 Task: In the  document Anna.pdf change page color to  'Light Brown'. Add link on bottom left corner of the sheet: 'in.pinterest.com' Insert page numer on bottom of the page
Action: Mouse moved to (63, 80)
Screenshot: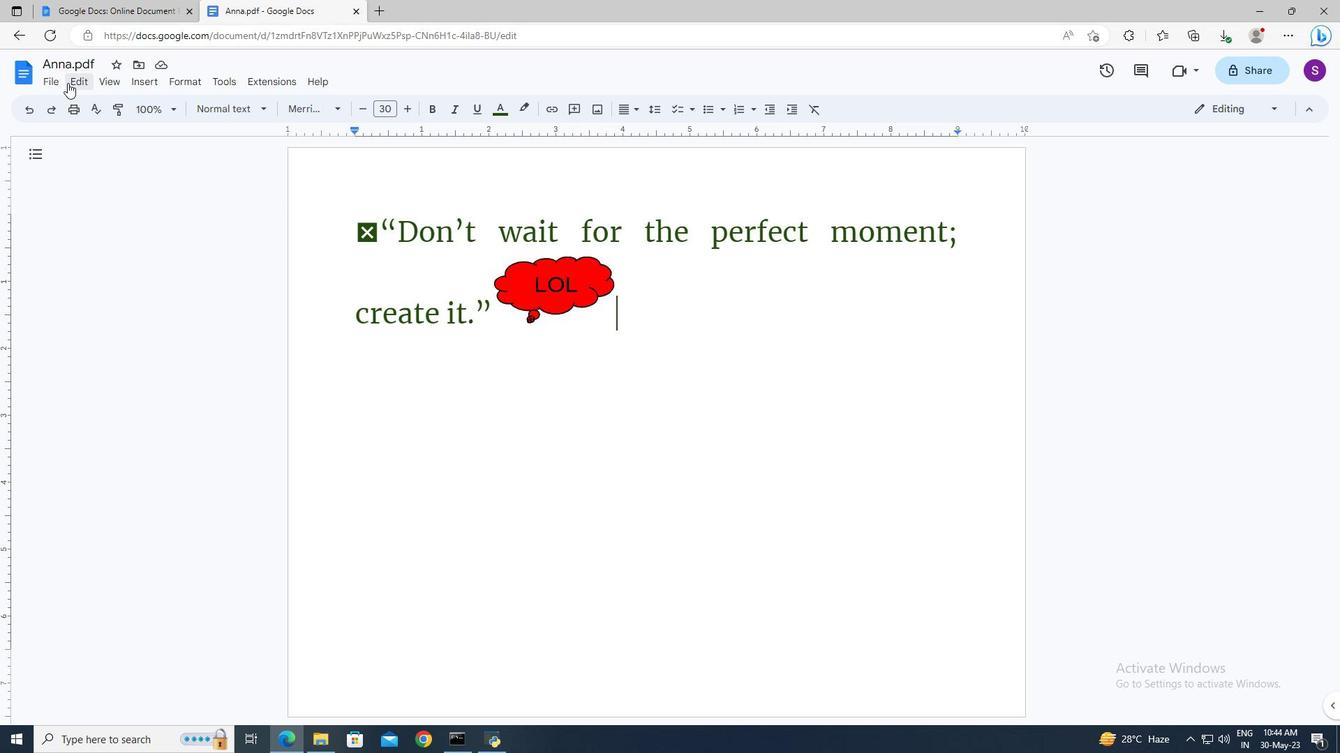 
Action: Mouse pressed left at (63, 80)
Screenshot: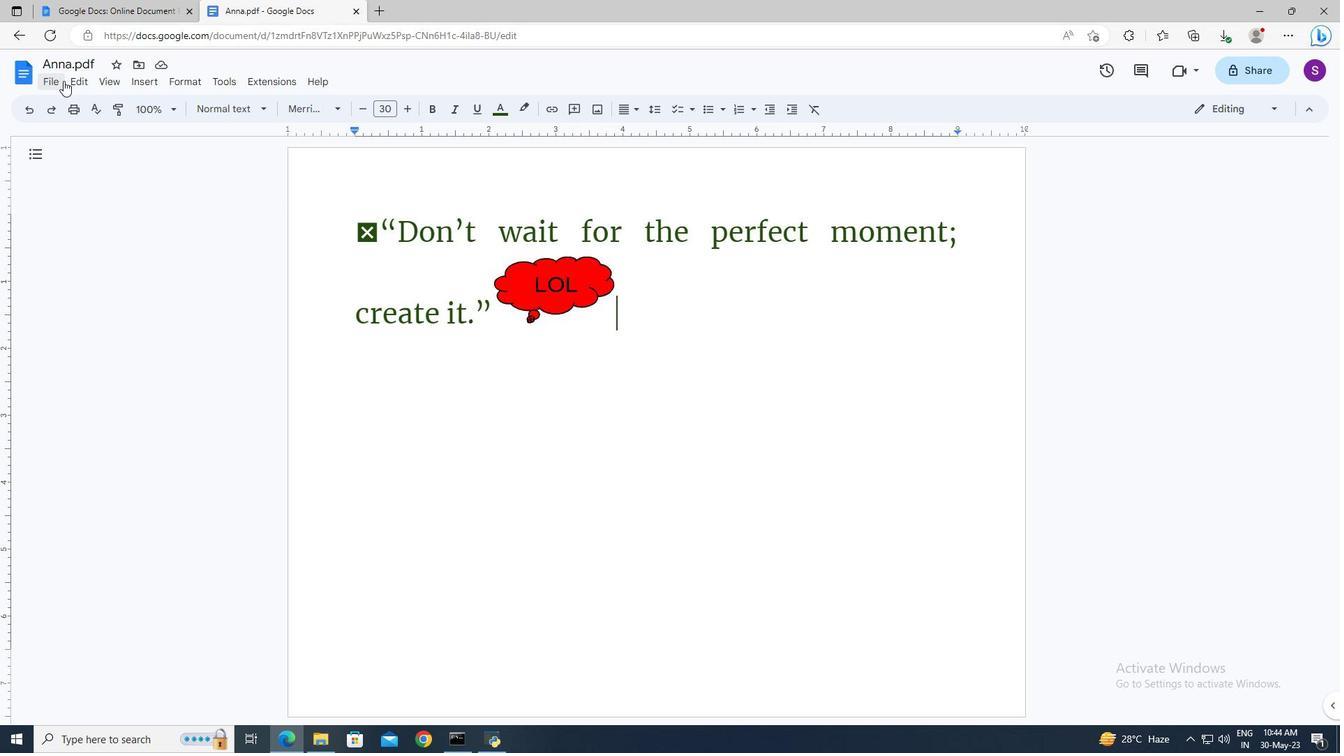 
Action: Mouse moved to (106, 462)
Screenshot: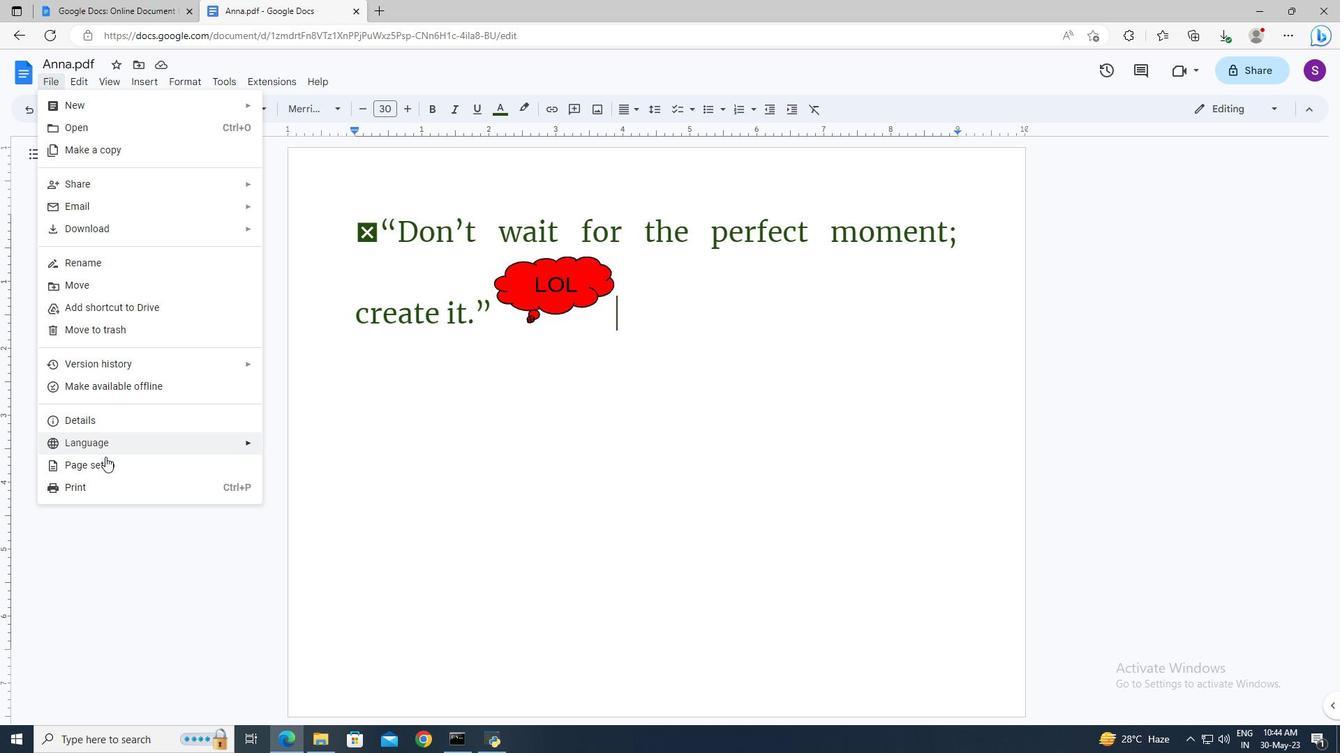 
Action: Mouse pressed left at (106, 462)
Screenshot: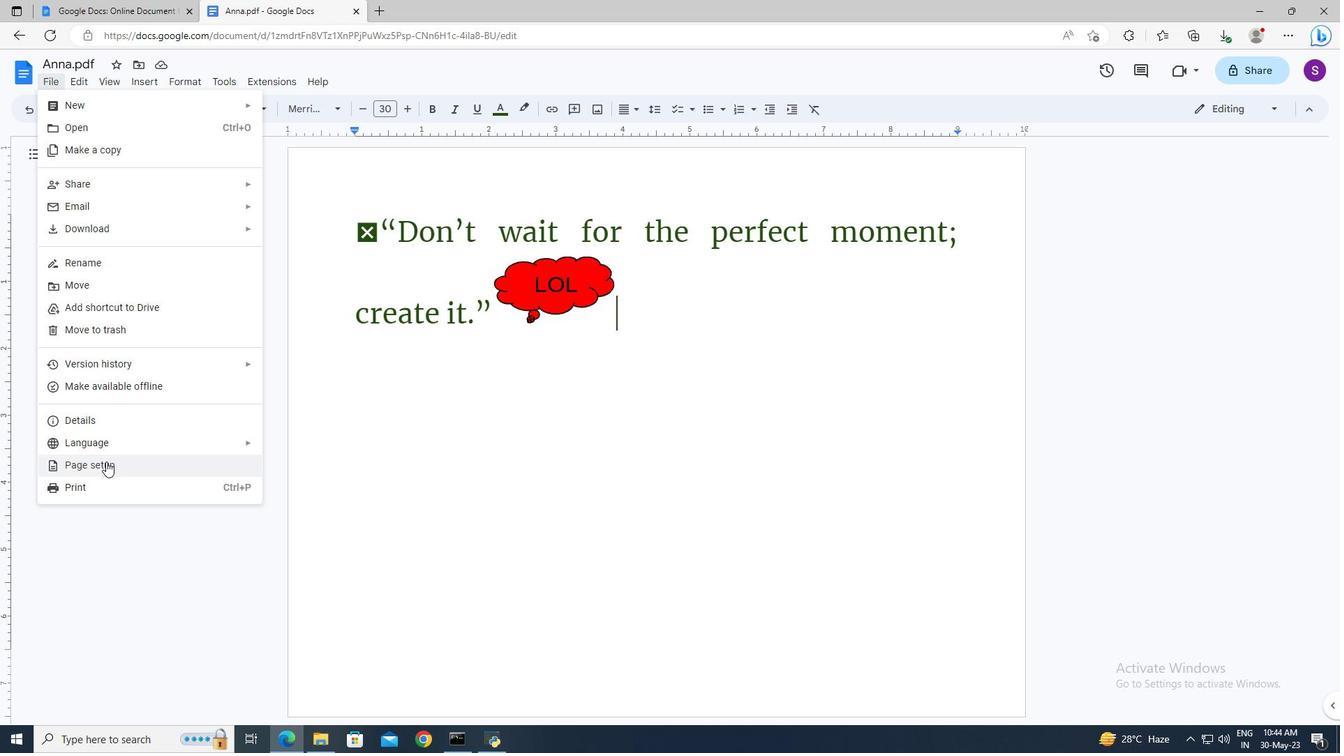 
Action: Mouse moved to (564, 479)
Screenshot: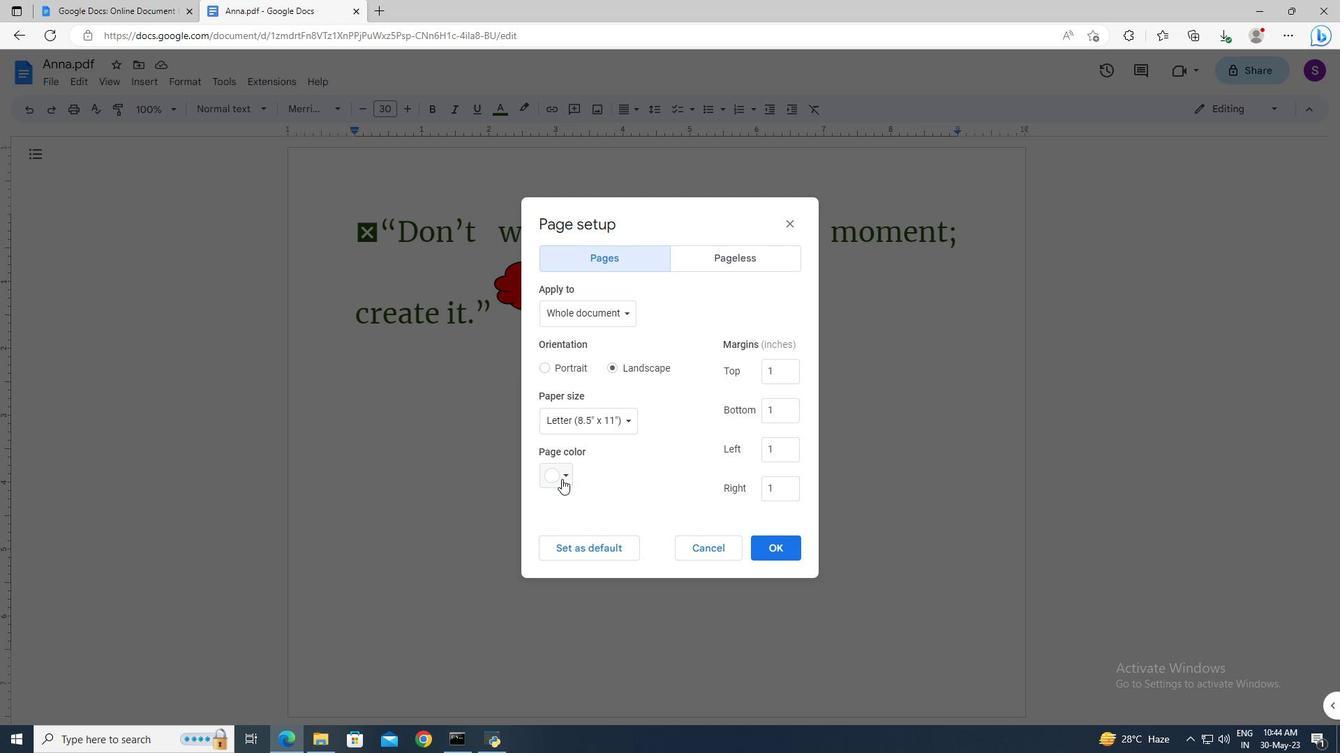 
Action: Mouse pressed left at (564, 479)
Screenshot: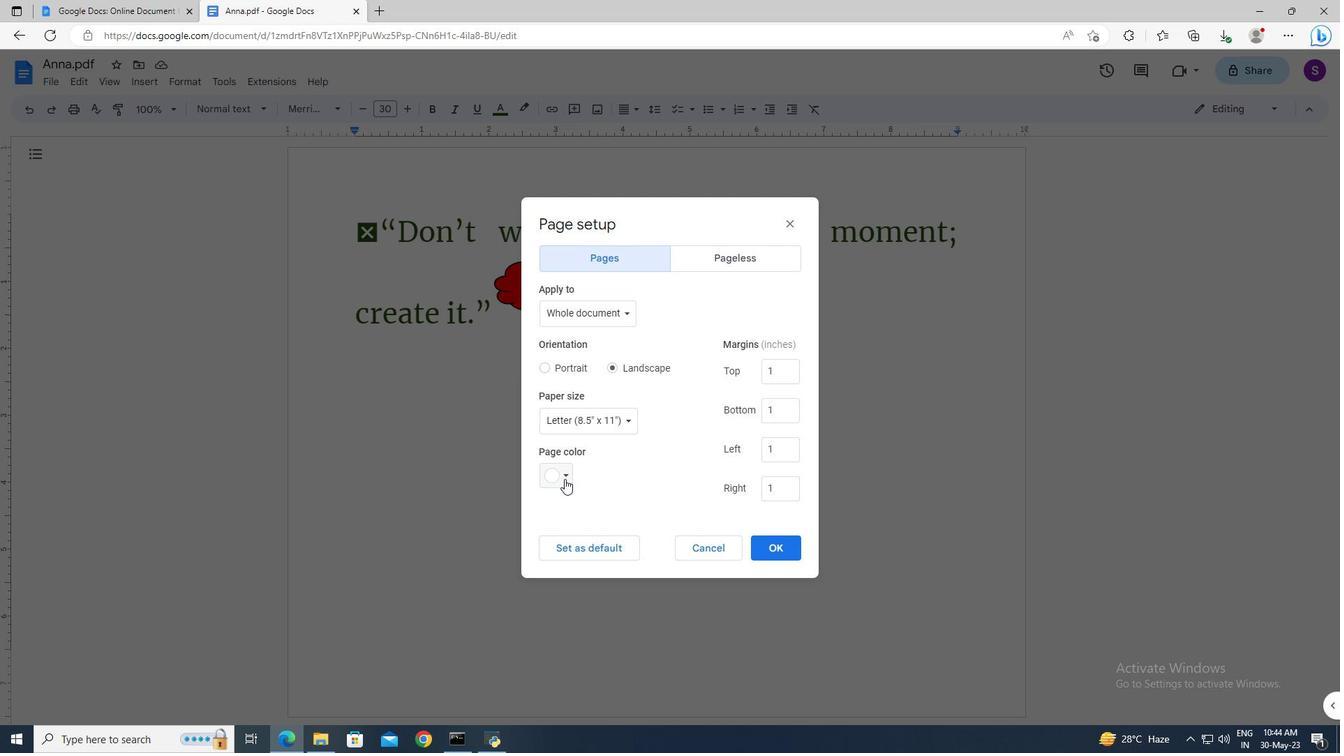 
Action: Mouse moved to (552, 649)
Screenshot: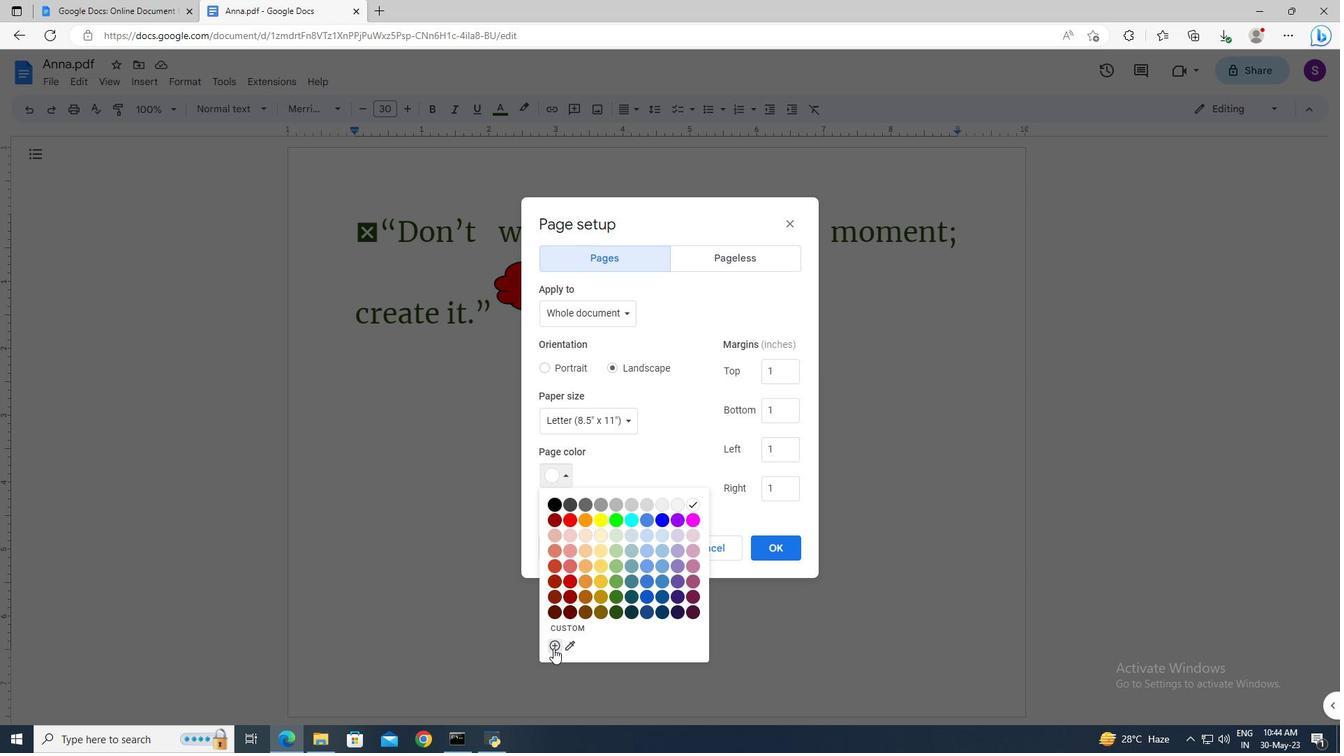 
Action: Mouse pressed left at (552, 649)
Screenshot: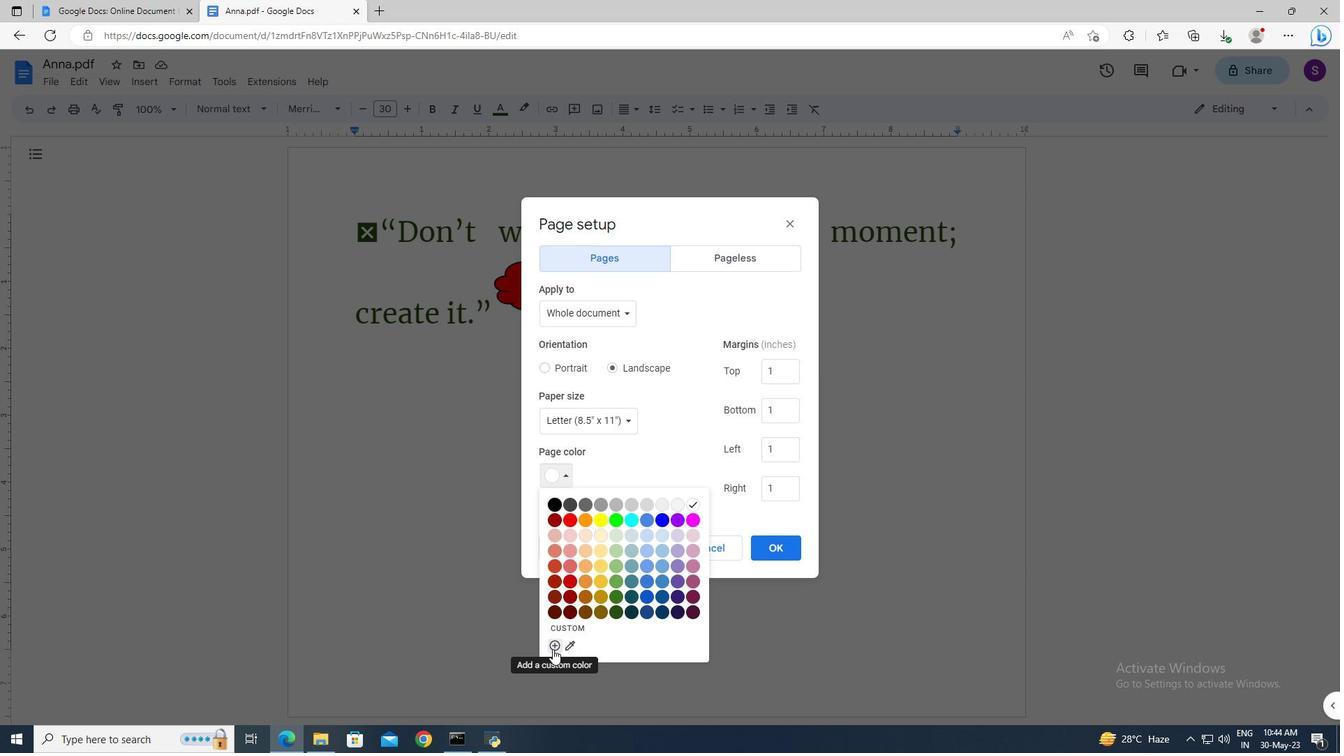 
Action: Mouse moved to (684, 399)
Screenshot: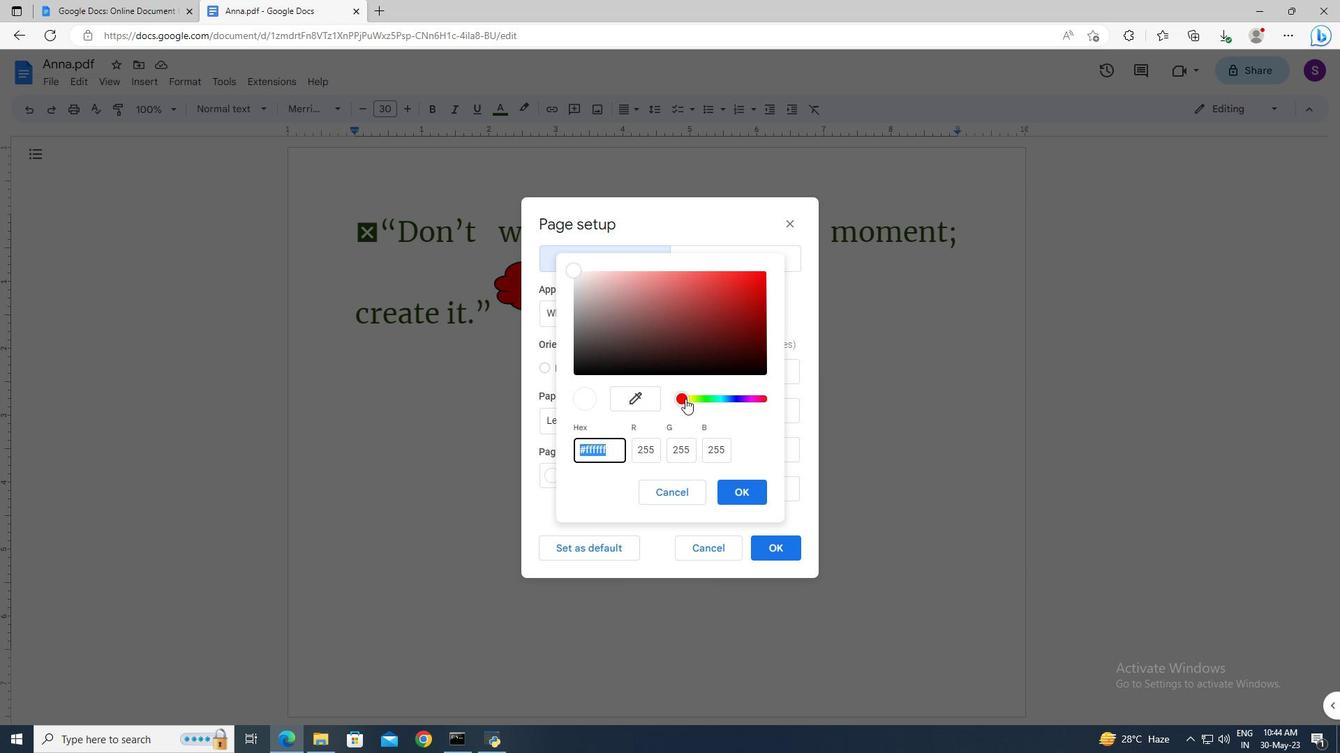 
Action: Mouse pressed left at (684, 399)
Screenshot: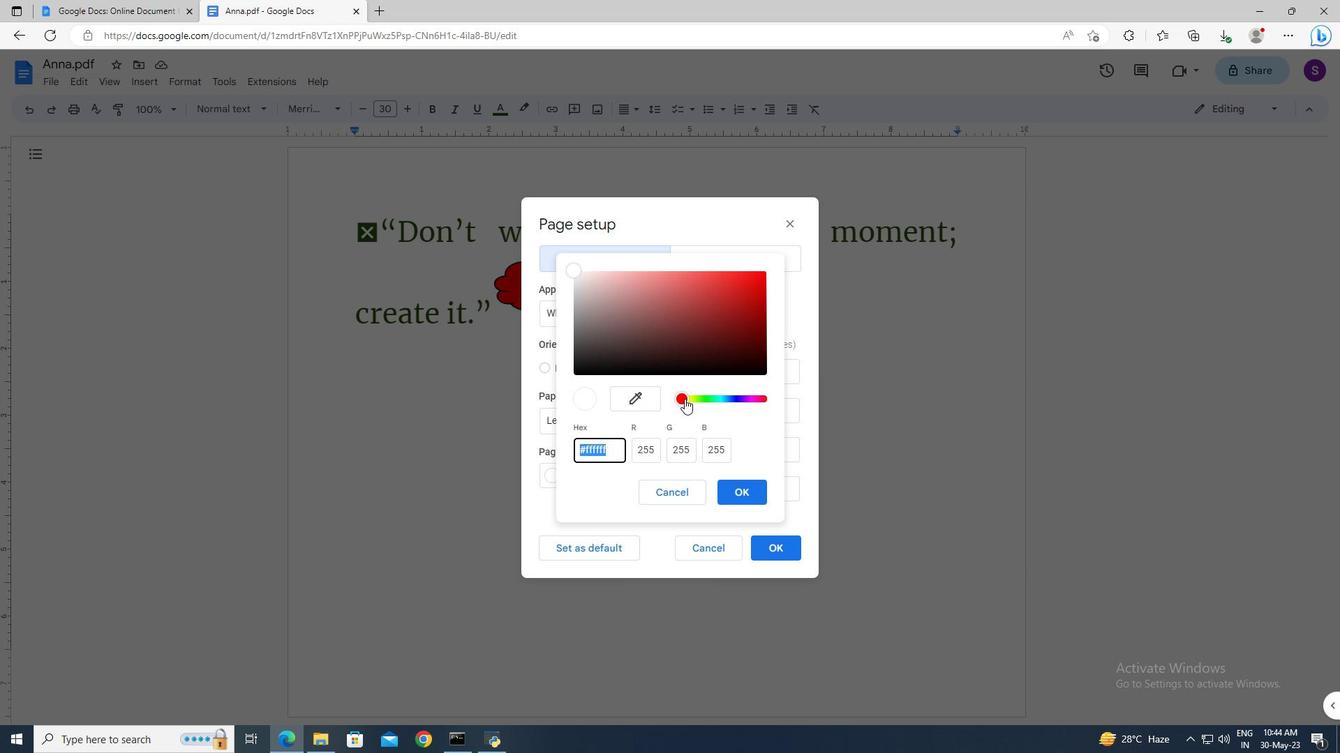 
Action: Mouse moved to (578, 272)
Screenshot: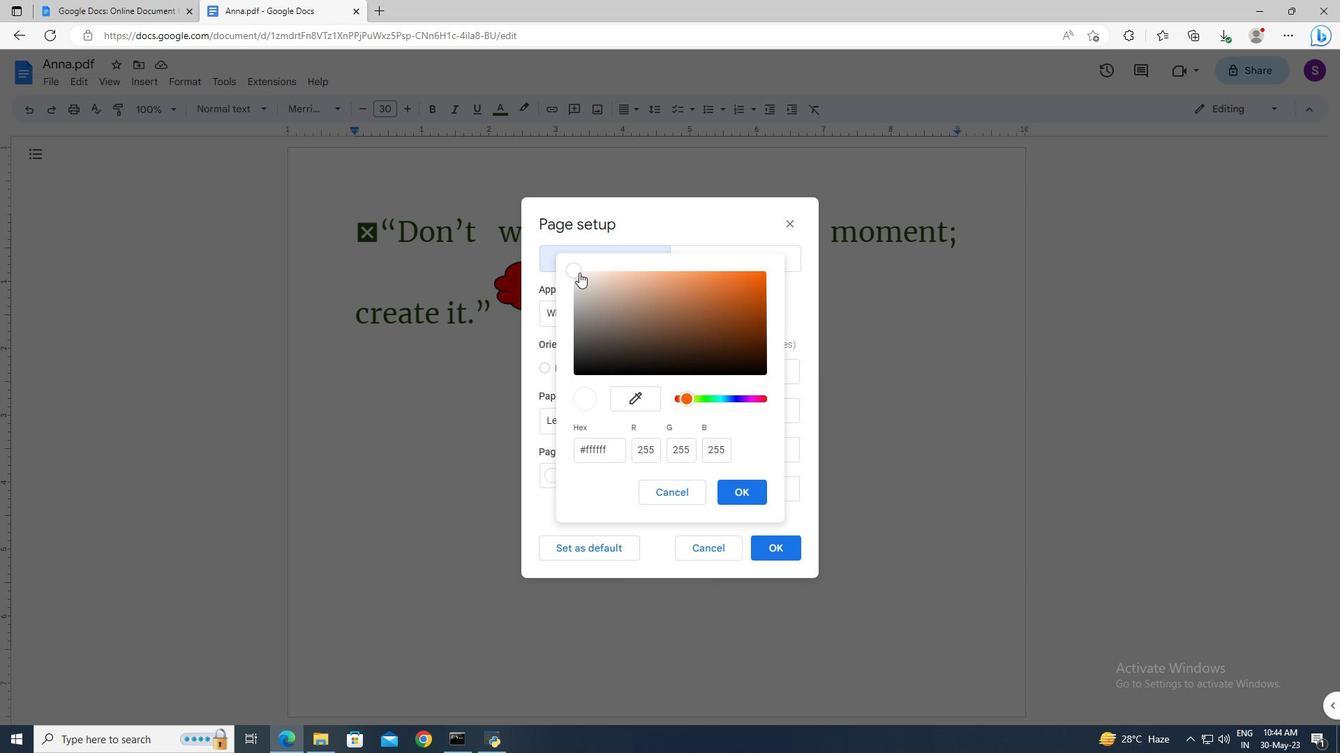 
Action: Mouse pressed left at (578, 272)
Screenshot: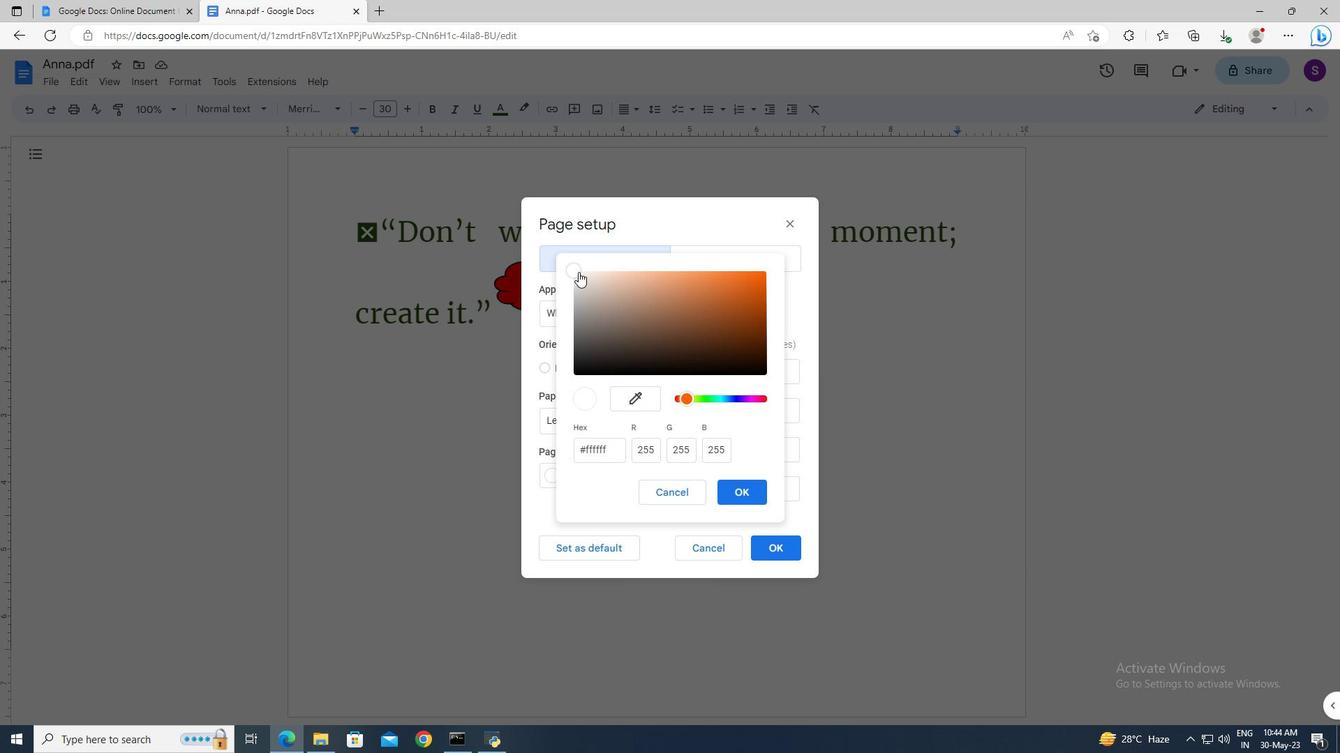 
Action: Mouse moved to (737, 492)
Screenshot: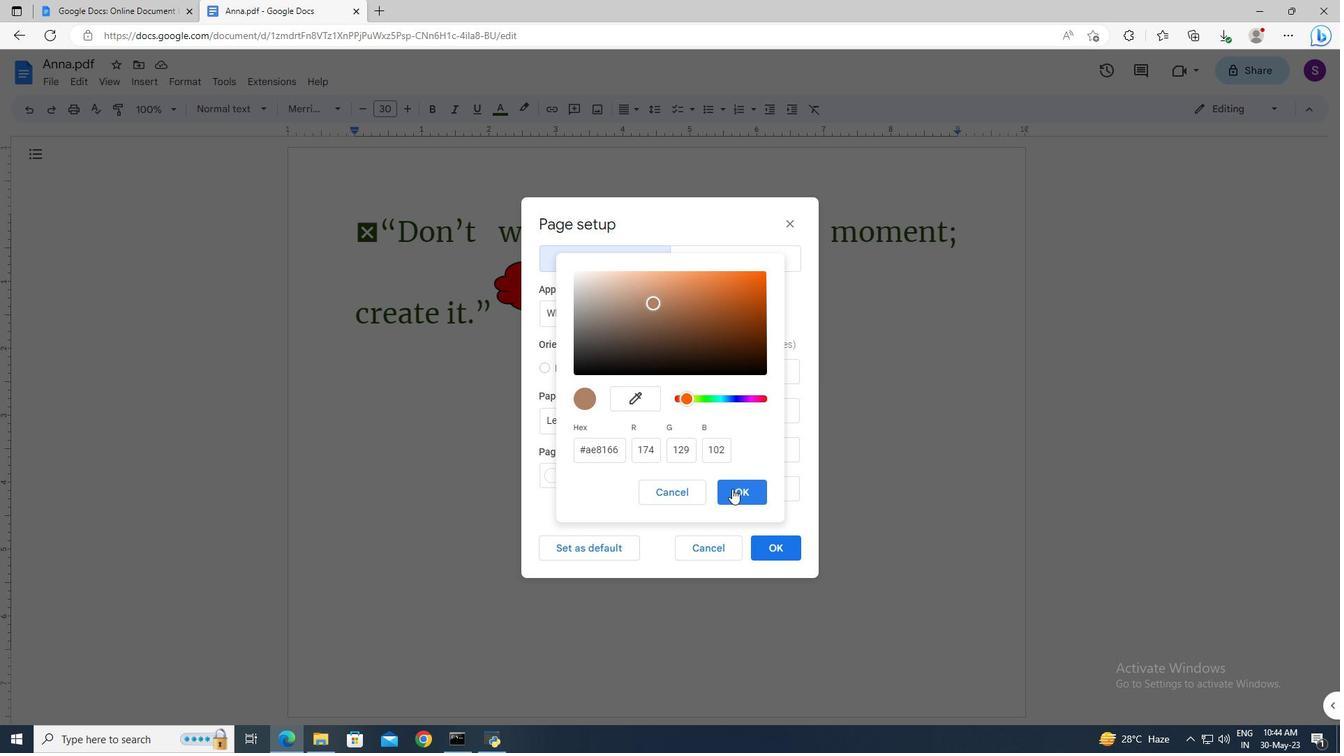 
Action: Mouse pressed left at (737, 492)
Screenshot: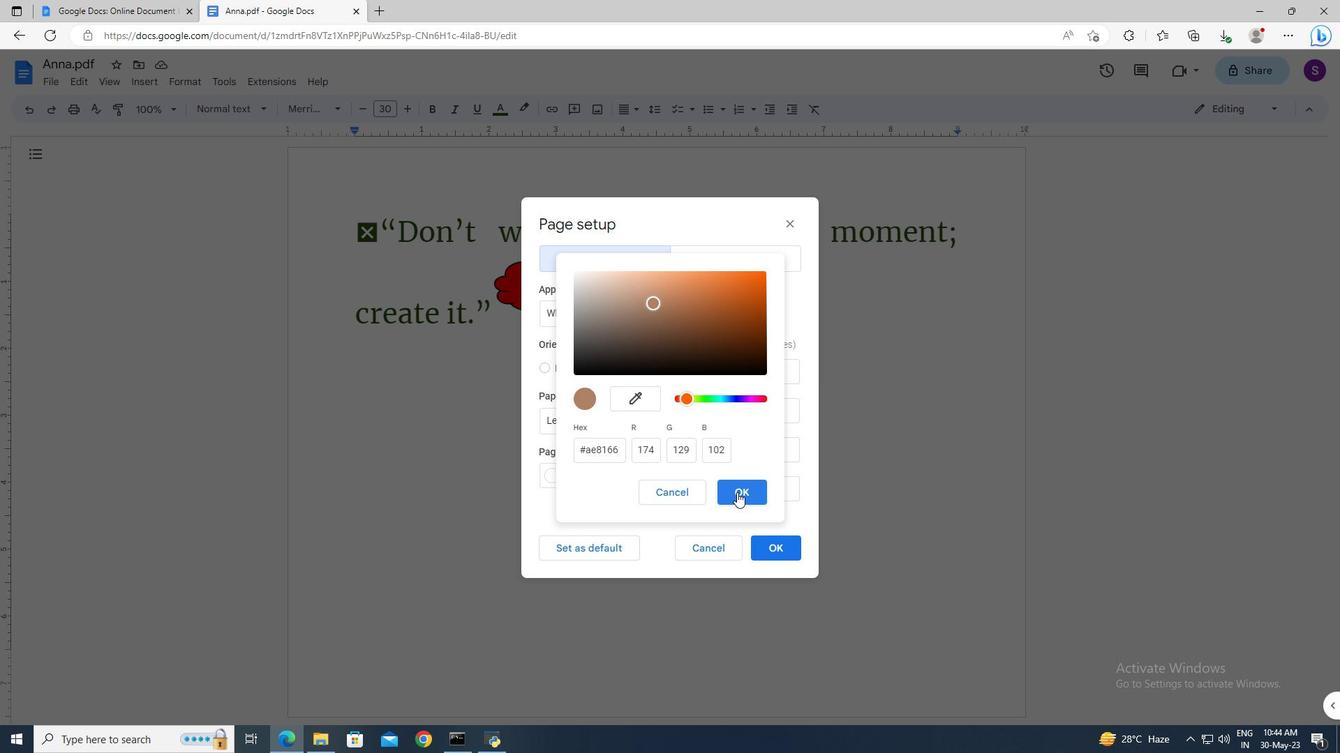 
Action: Mouse moved to (769, 545)
Screenshot: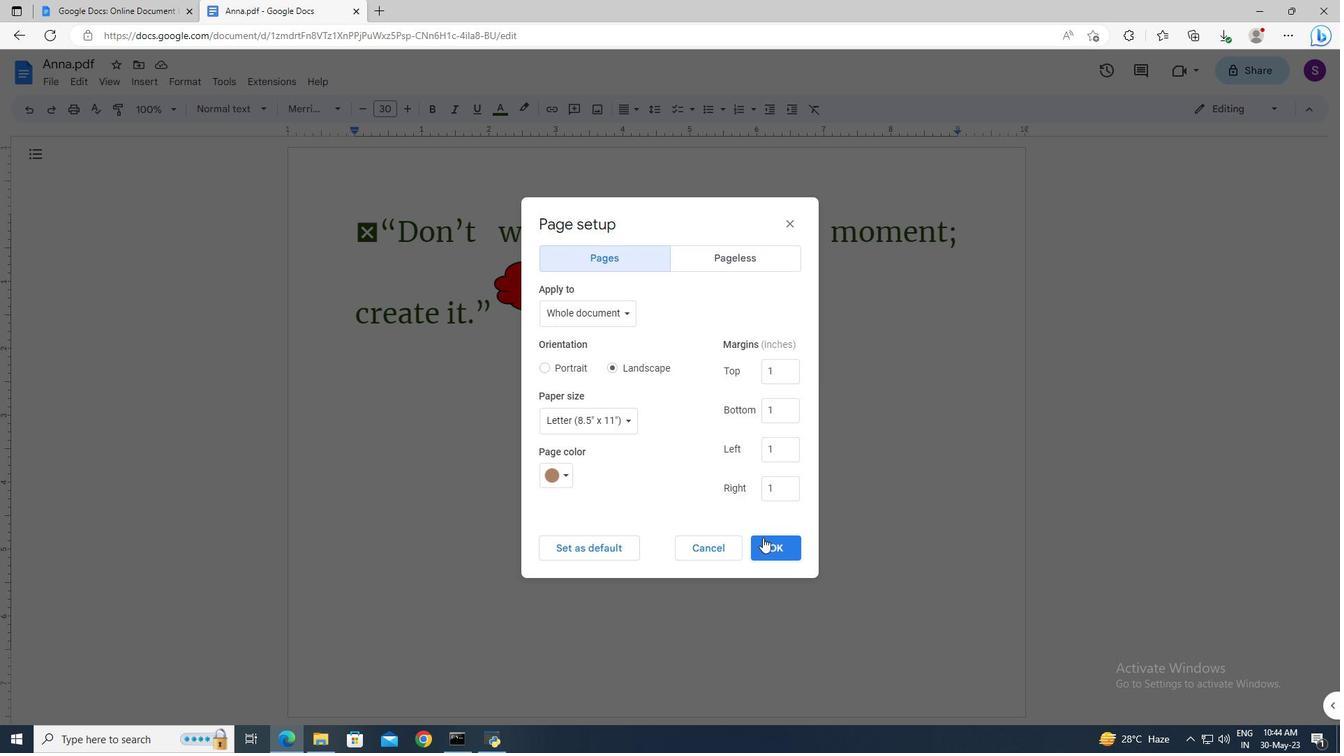 
Action: Mouse pressed left at (769, 545)
Screenshot: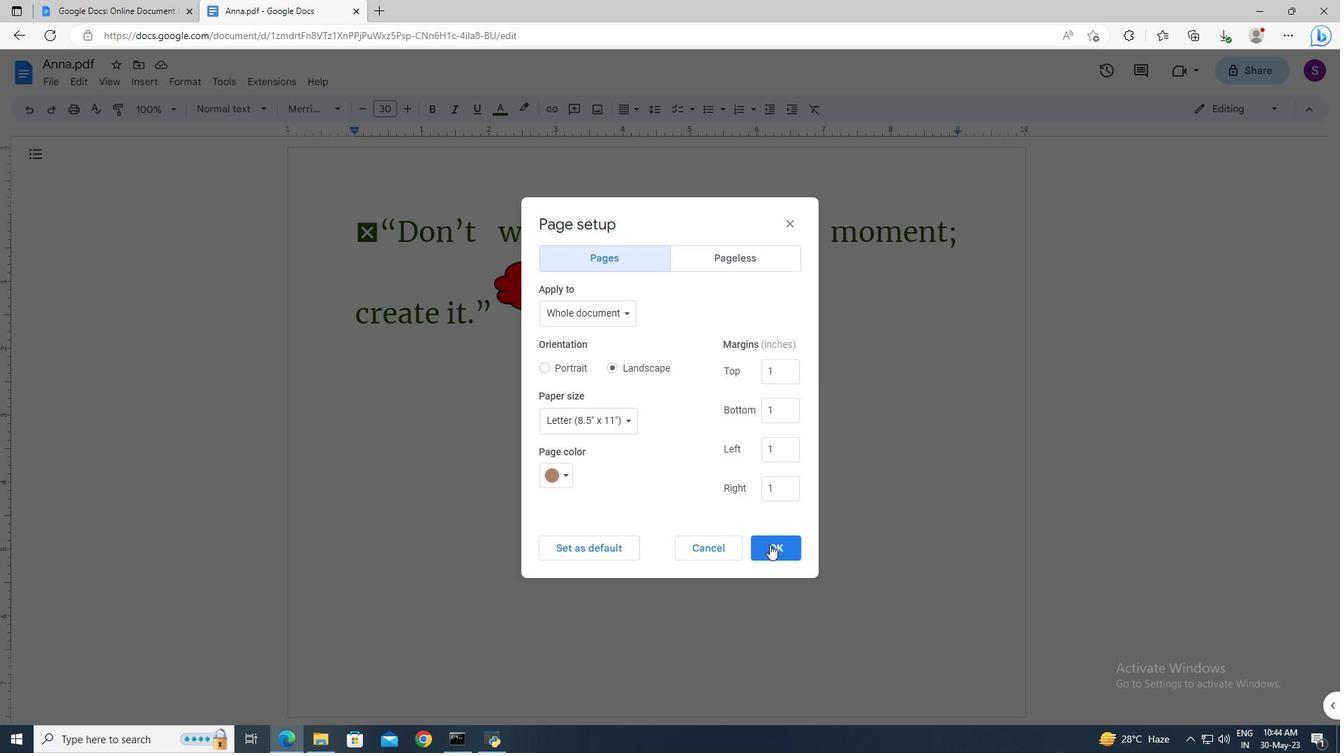 
Action: Mouse moved to (547, 507)
Screenshot: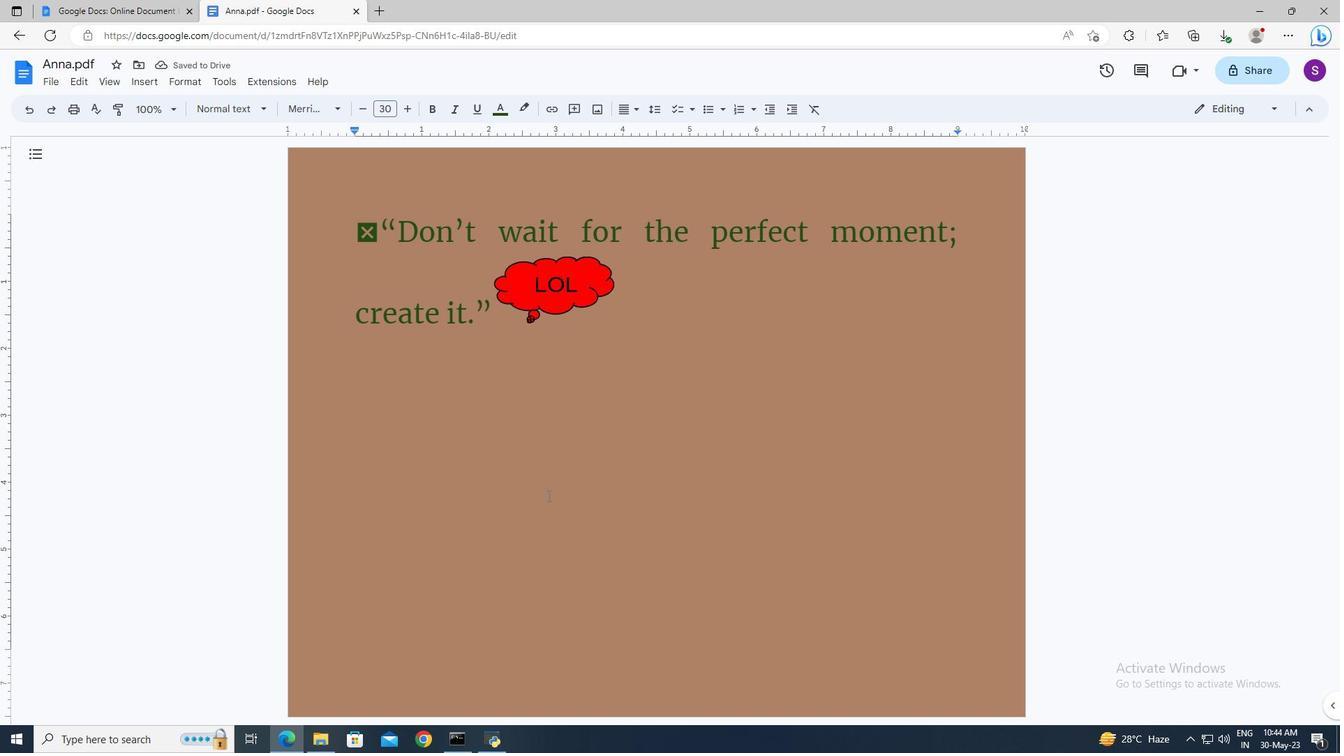
Action: Mouse scrolled (547, 506) with delta (0, 0)
Screenshot: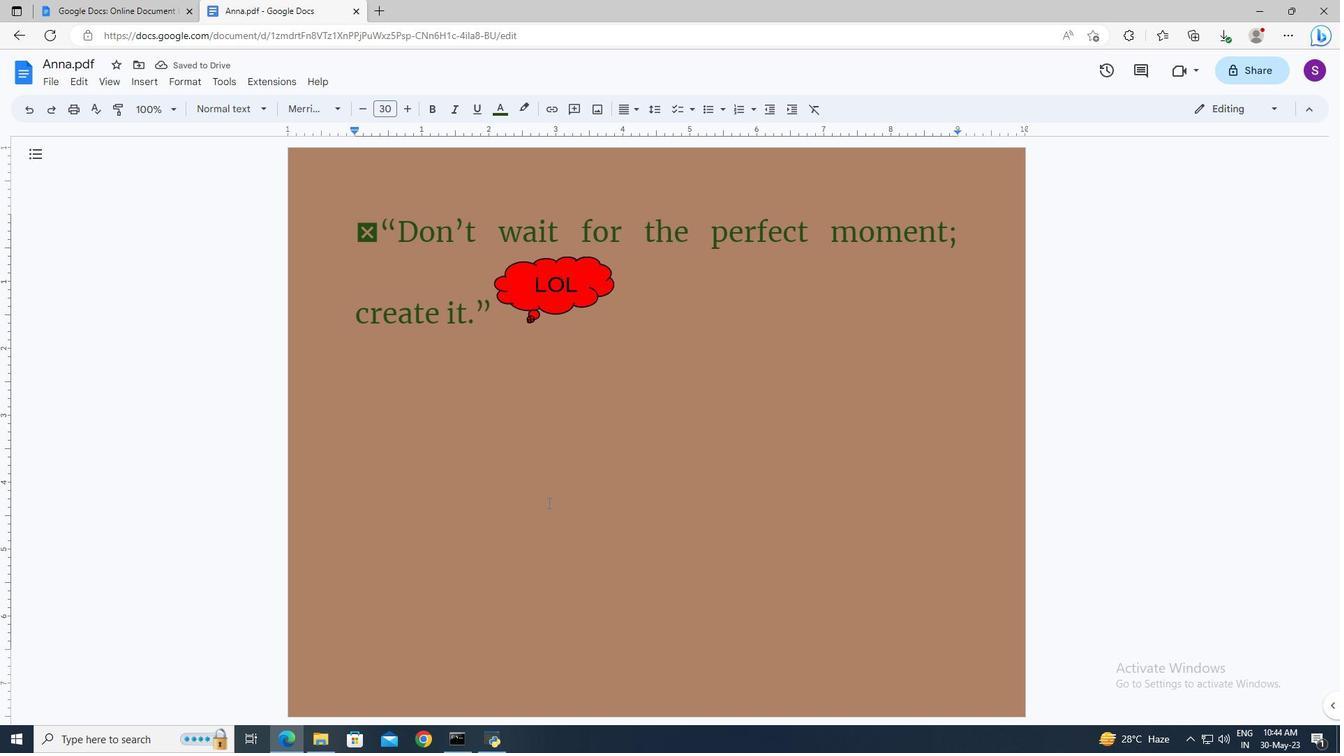 
Action: Mouse scrolled (547, 506) with delta (0, 0)
Screenshot: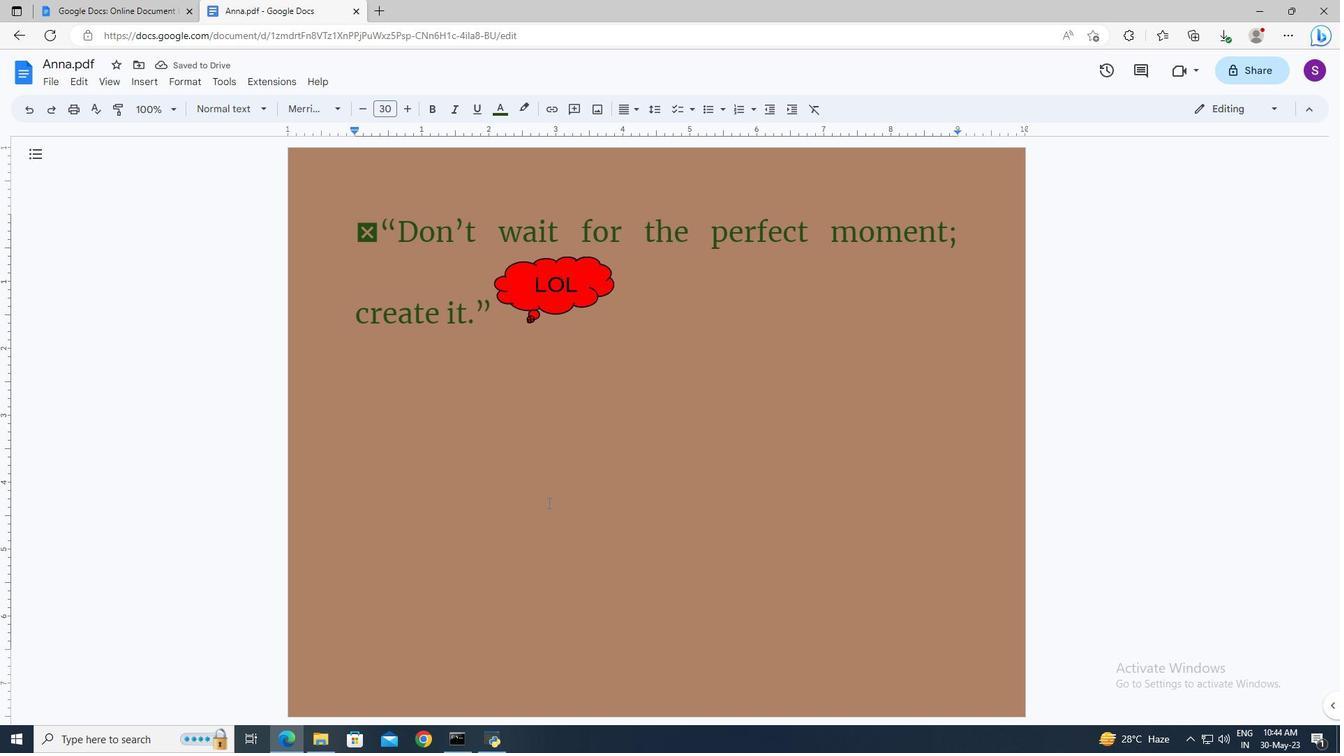 
Action: Mouse moved to (385, 679)
Screenshot: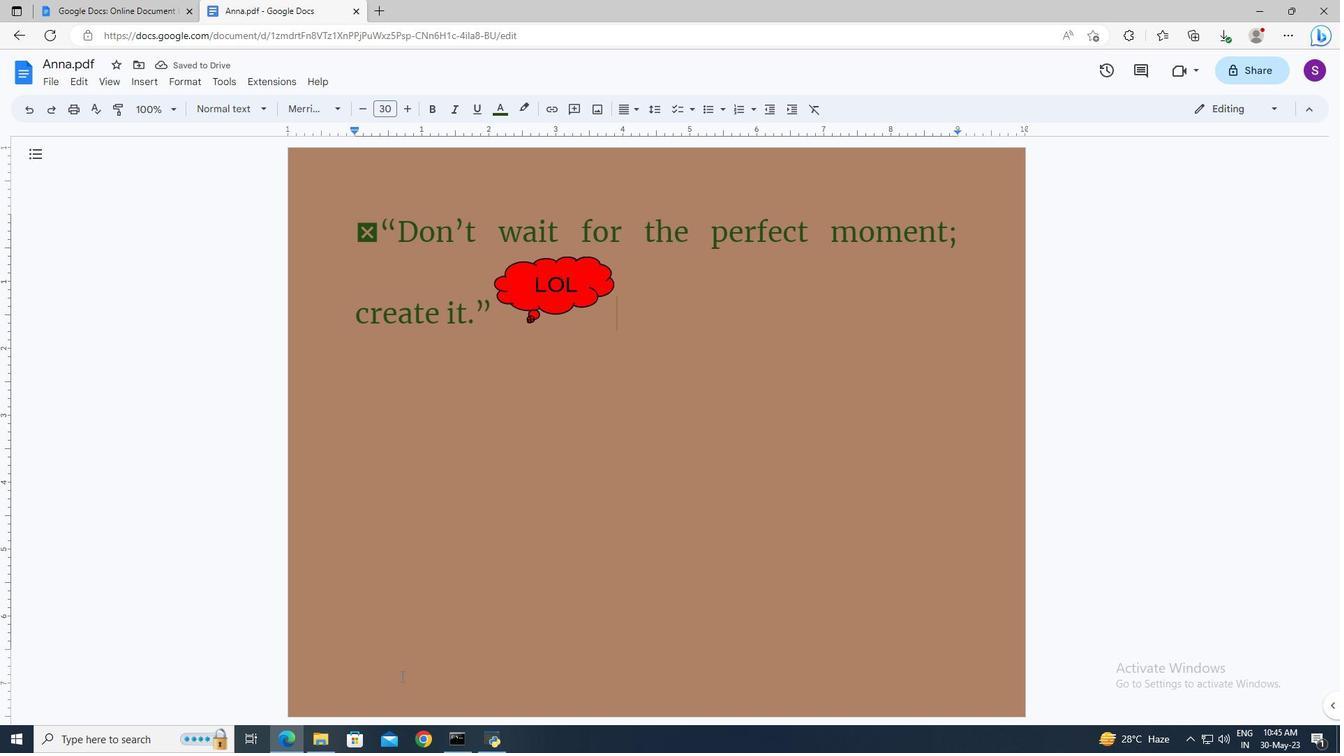 
Action: Mouse pressed left at (385, 679)
Screenshot: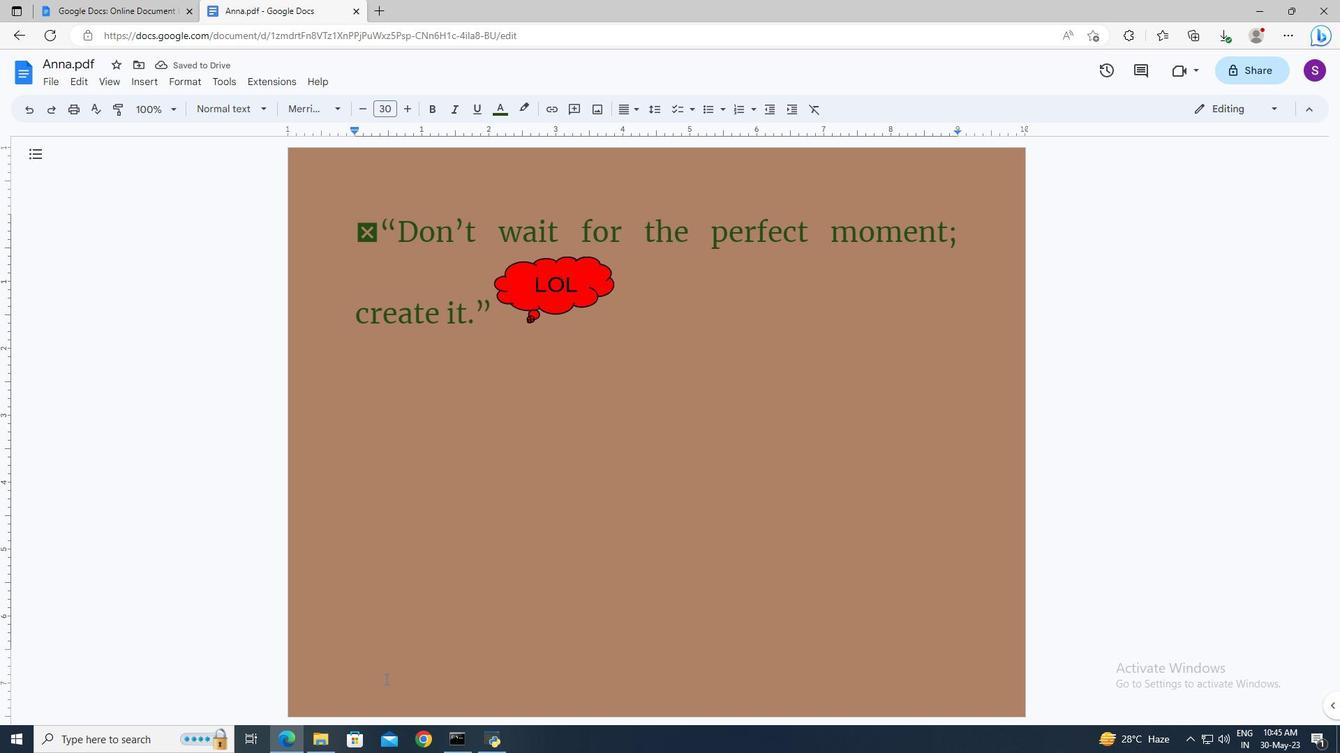 
Action: Mouse pressed left at (385, 679)
Screenshot: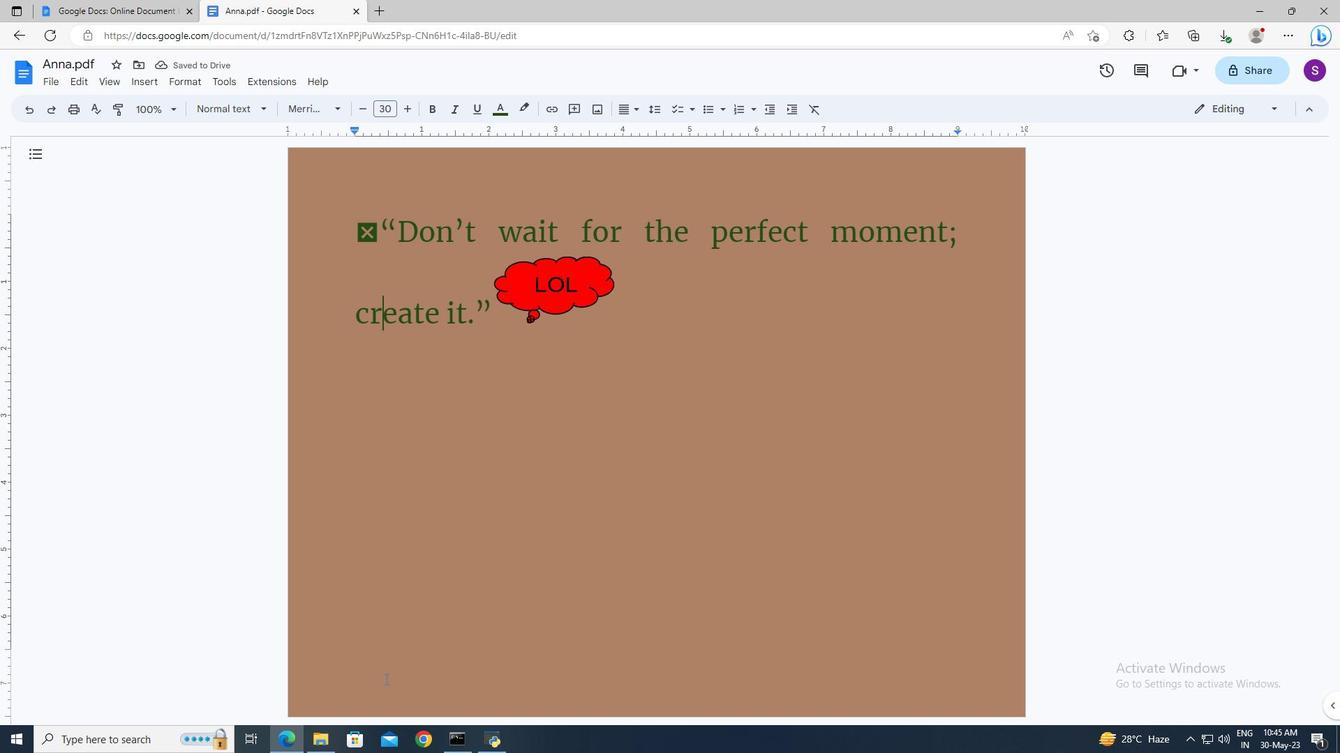 
Action: Mouse moved to (139, 84)
Screenshot: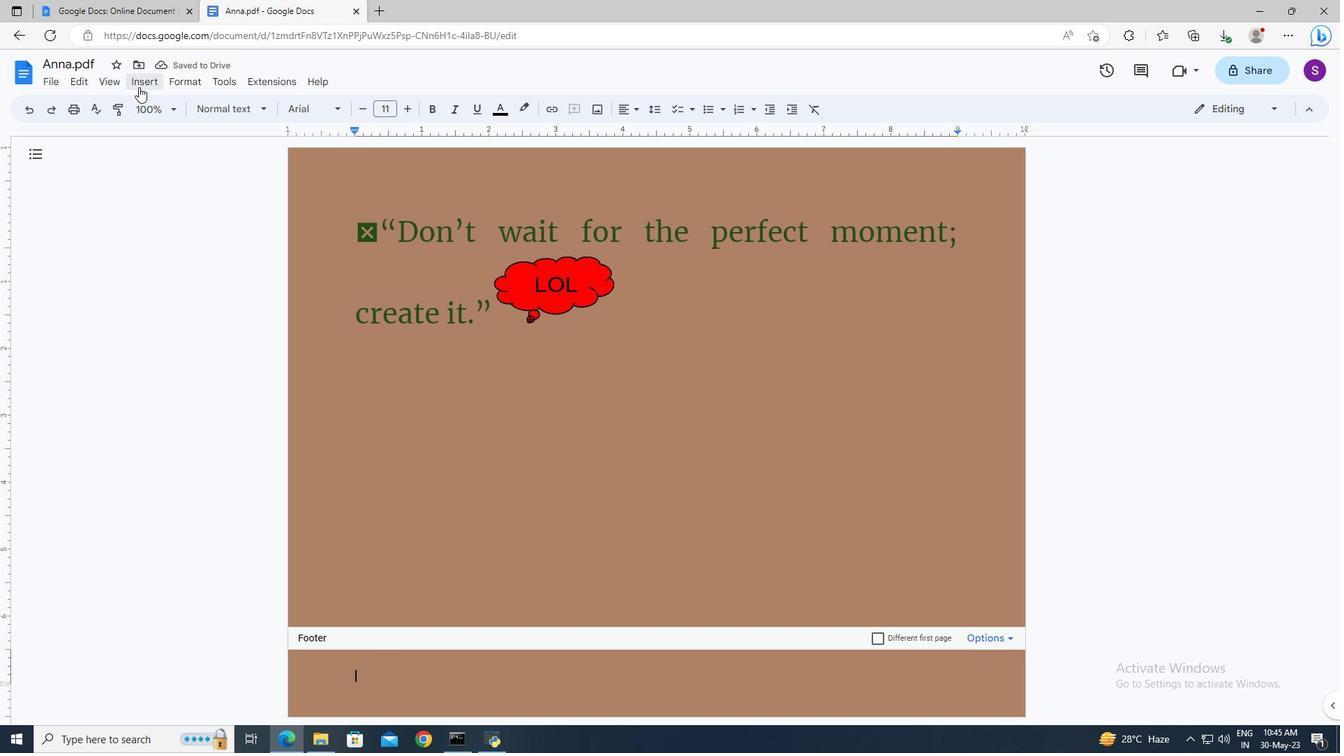 
Action: Mouse pressed left at (139, 84)
Screenshot: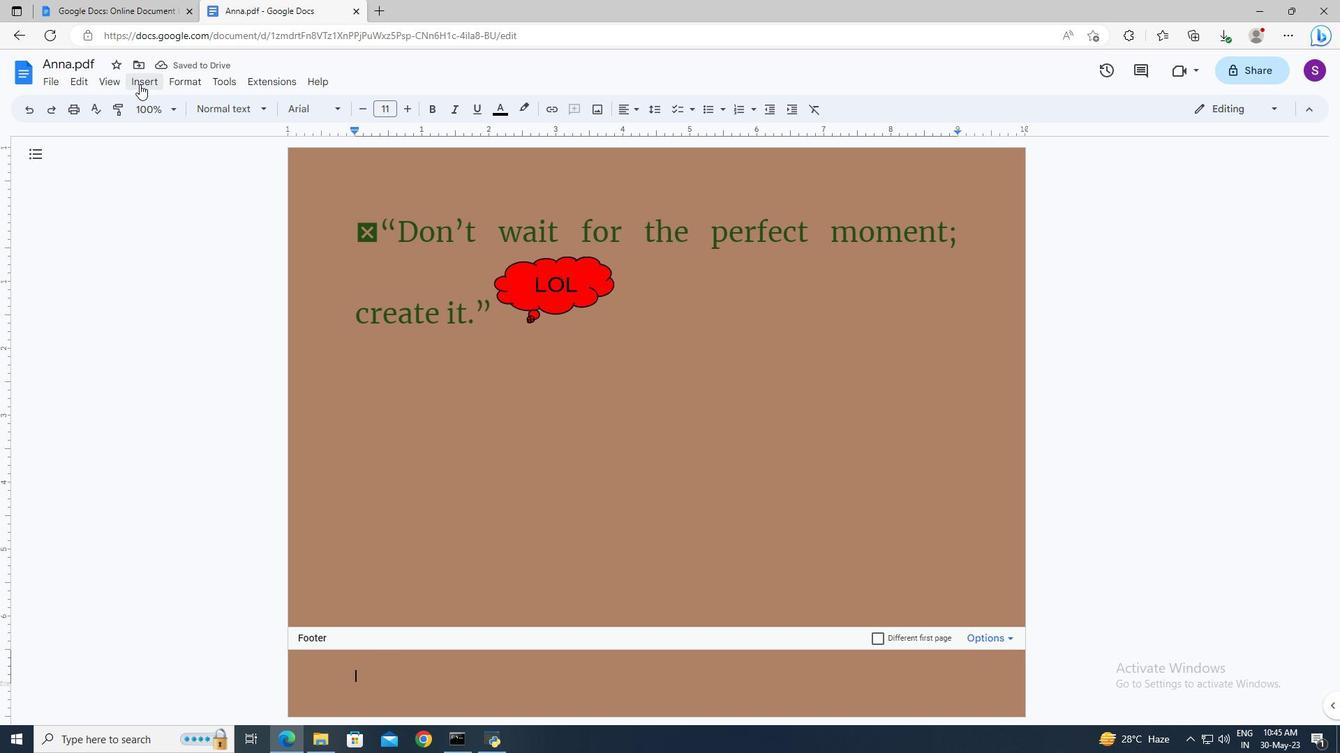 
Action: Mouse moved to (198, 510)
Screenshot: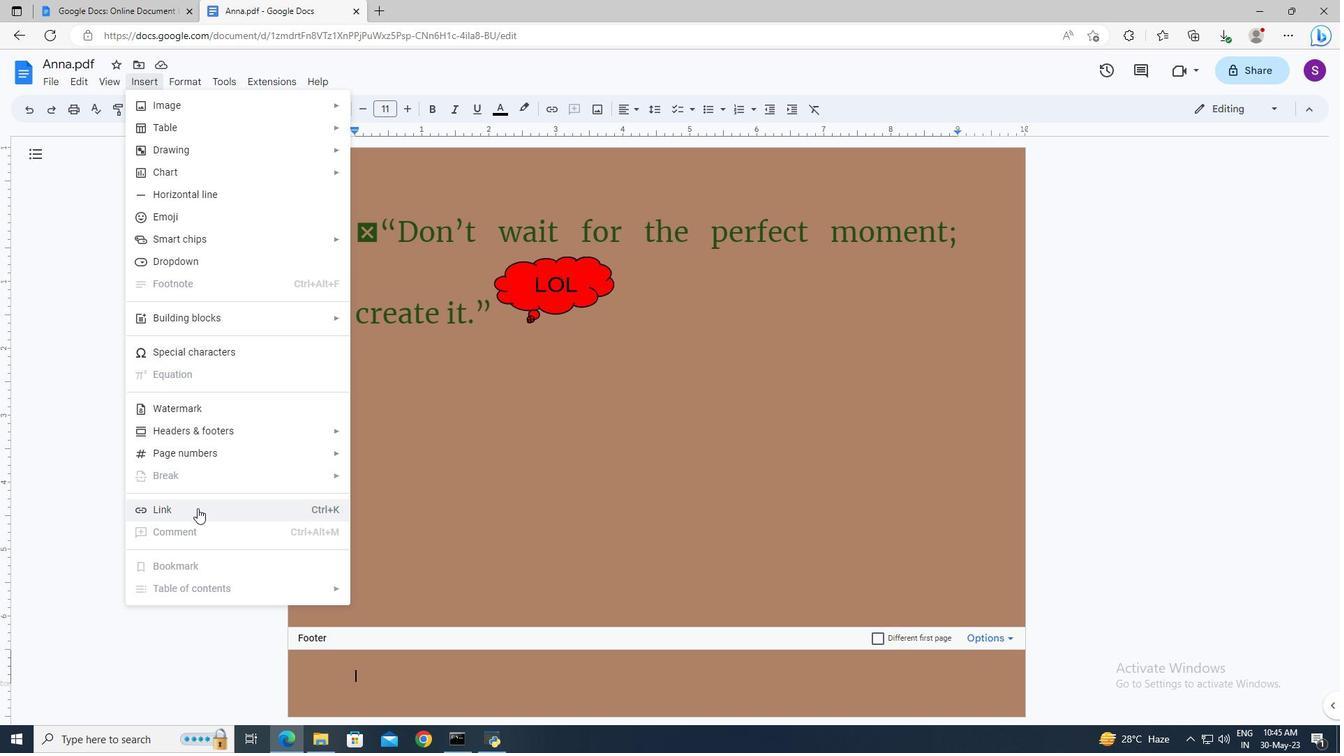 
Action: Mouse pressed left at (198, 510)
Screenshot: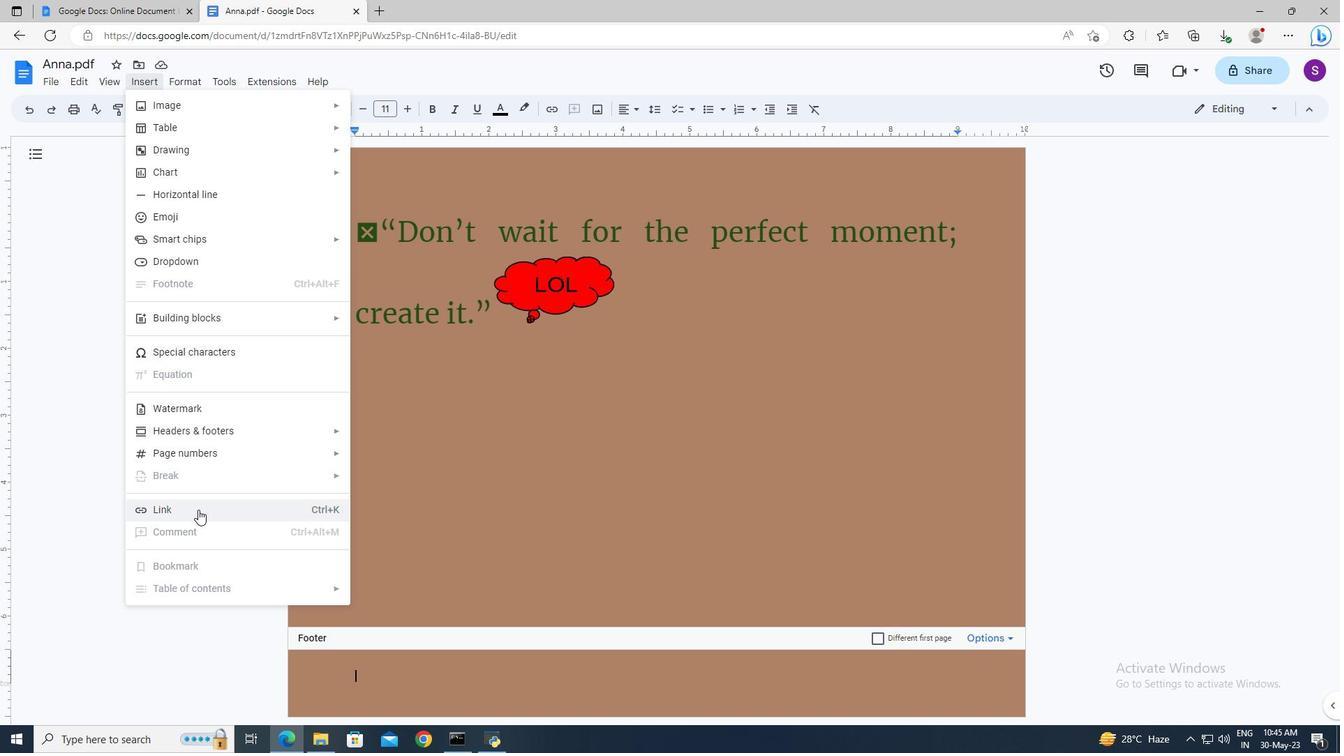 
Action: Key pressed in.pinterest.com
Screenshot: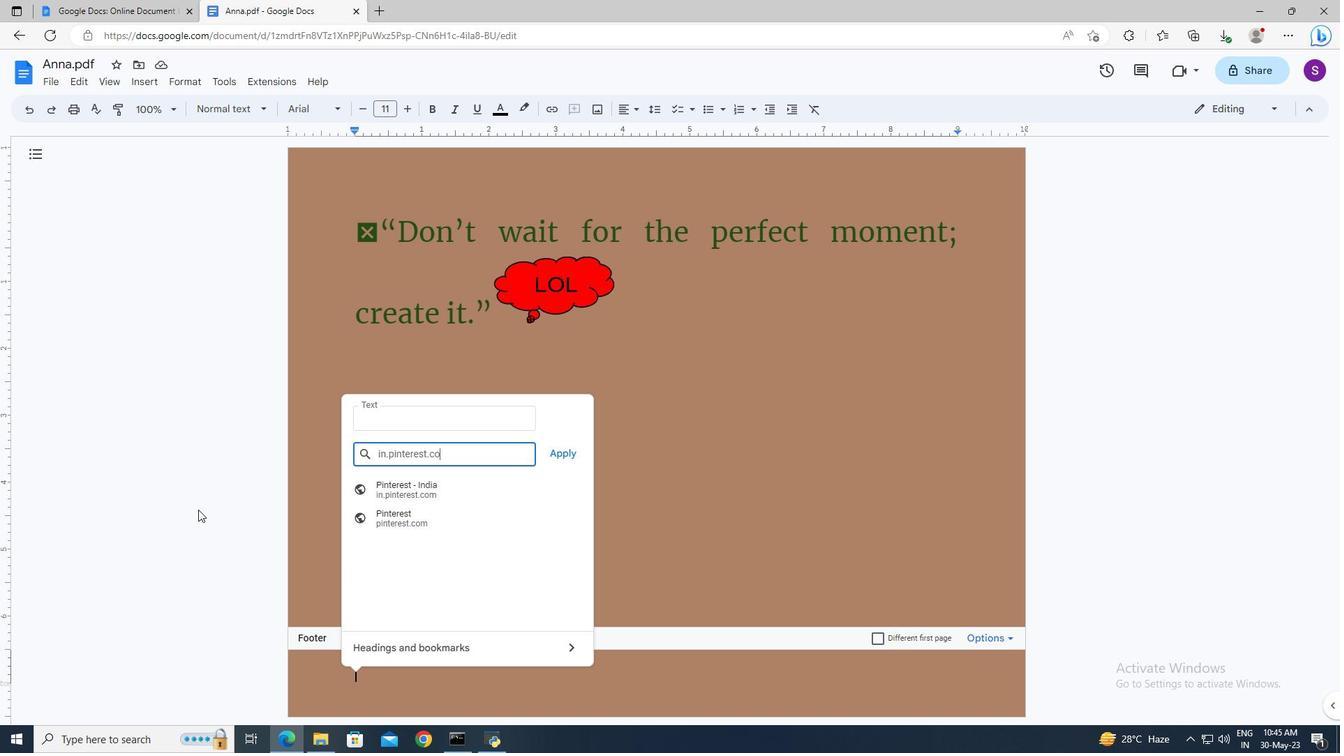 
Action: Mouse moved to (550, 455)
Screenshot: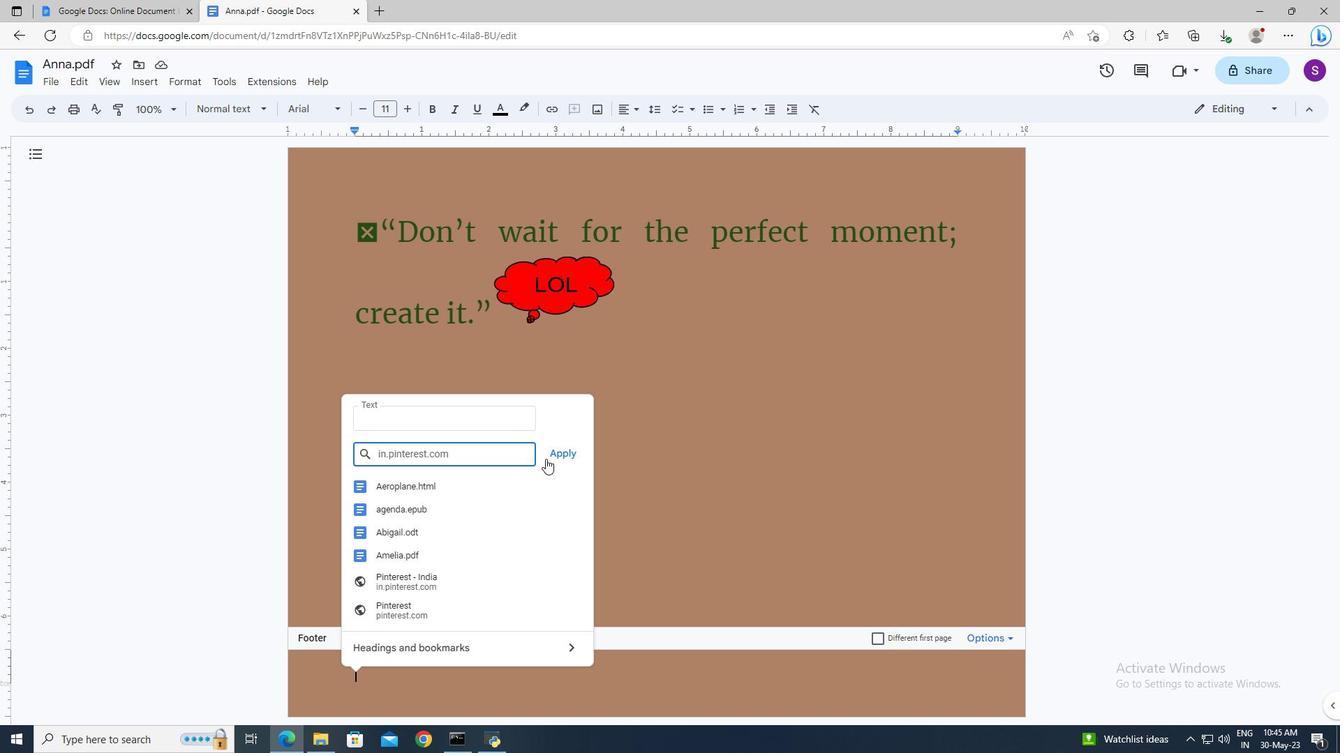 
Action: Mouse pressed left at (550, 455)
Screenshot: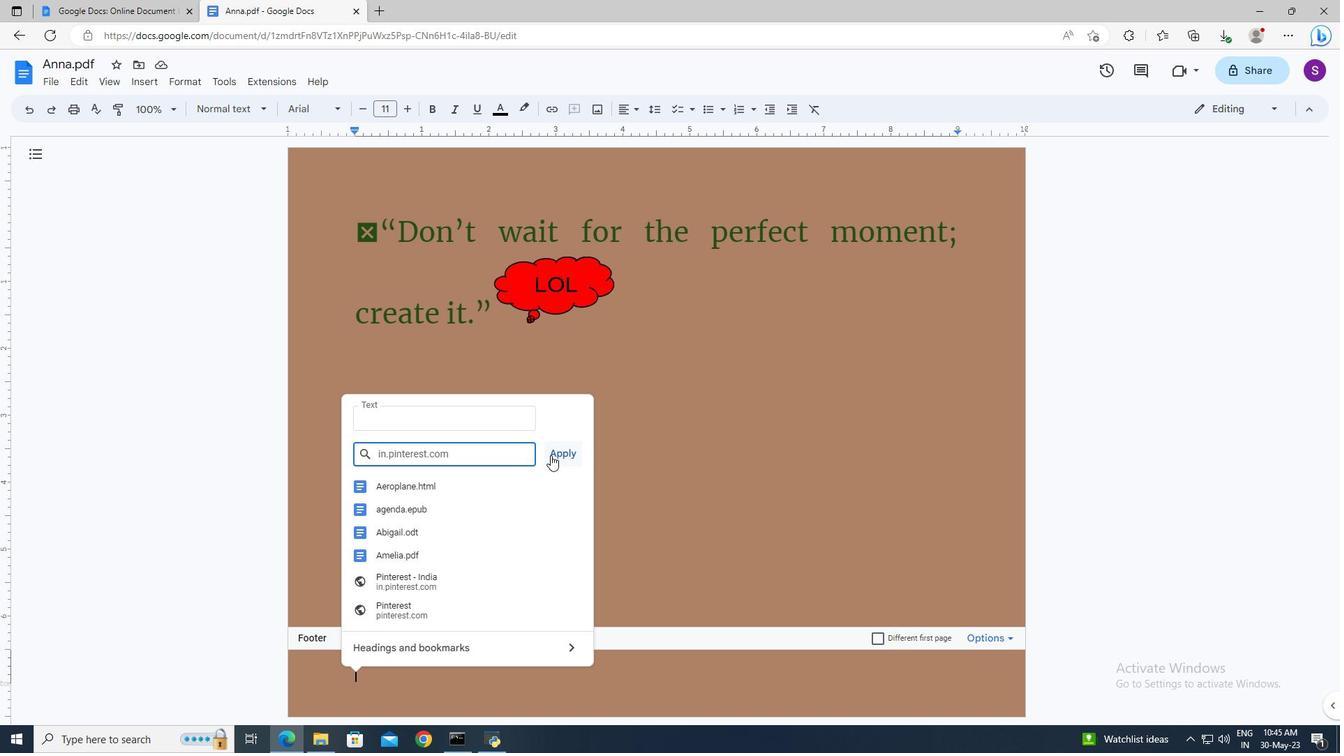 
Action: Mouse moved to (157, 86)
Screenshot: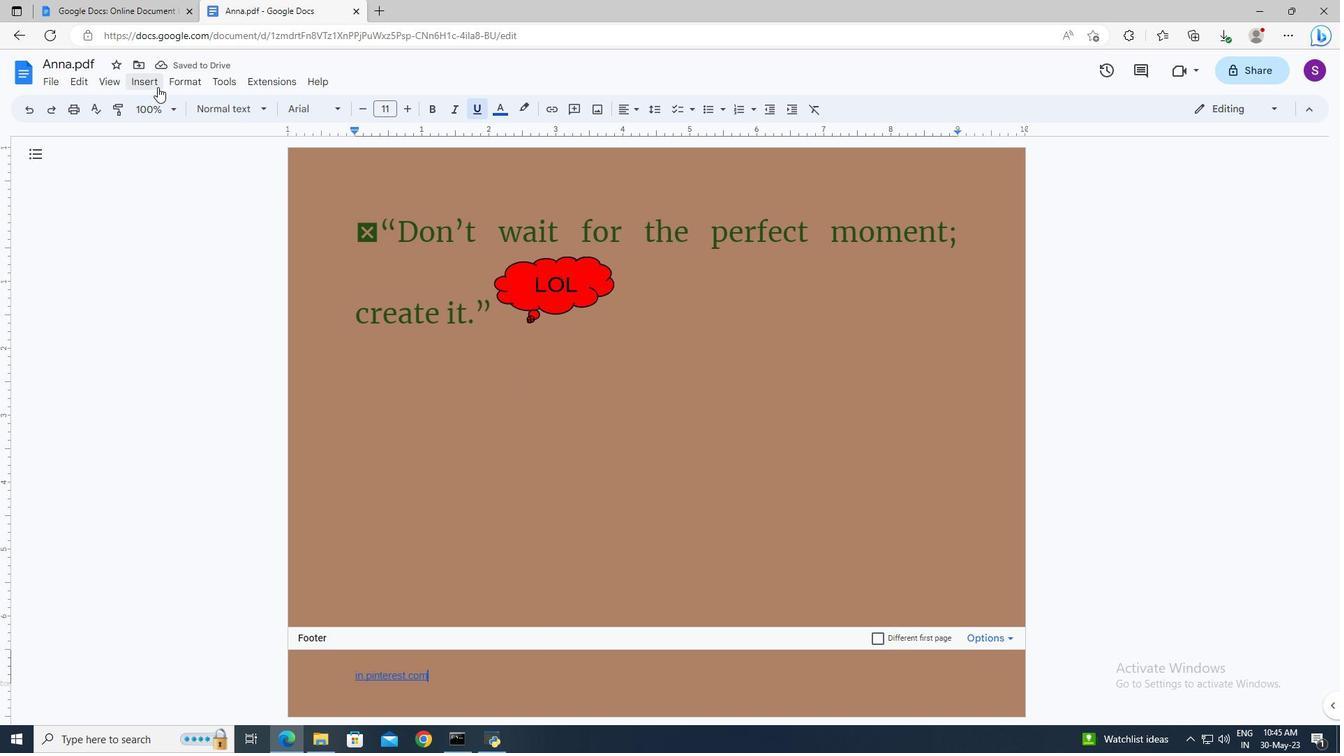 
Action: Mouse pressed left at (157, 86)
Screenshot: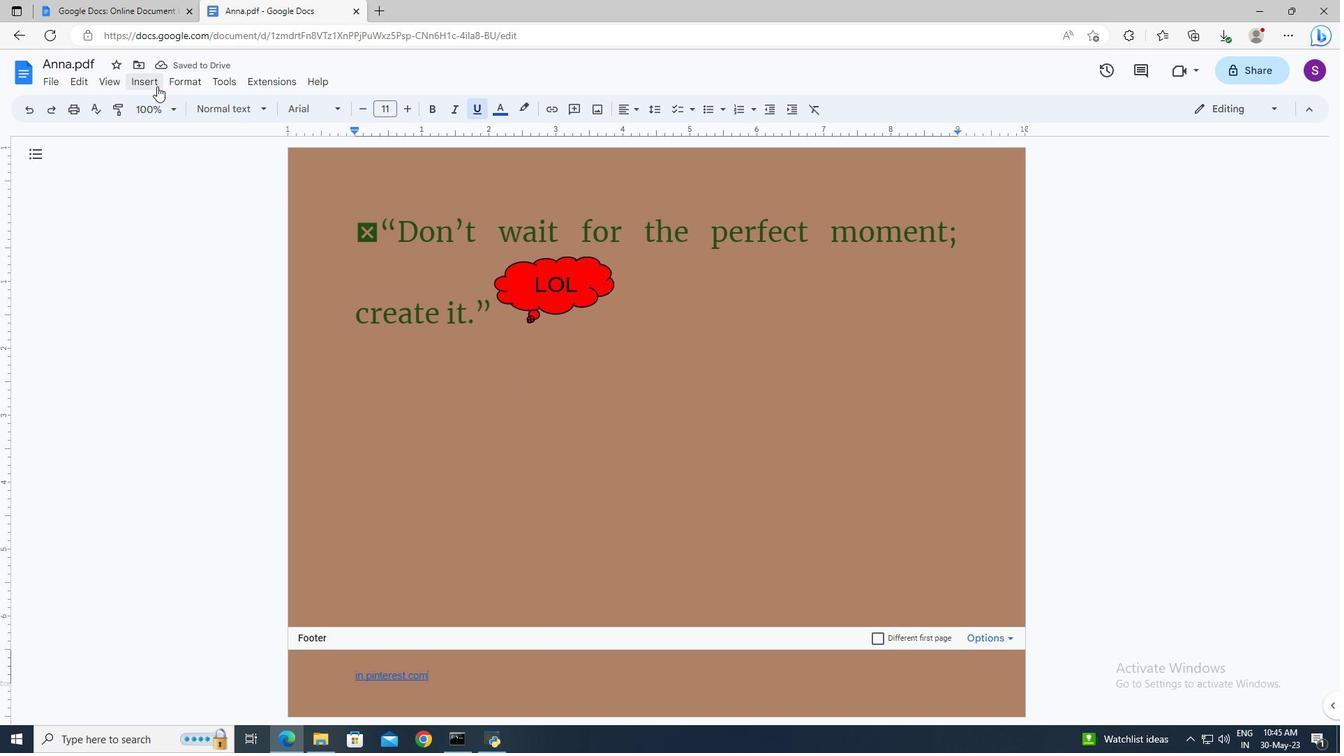 
Action: Mouse moved to (371, 532)
Screenshot: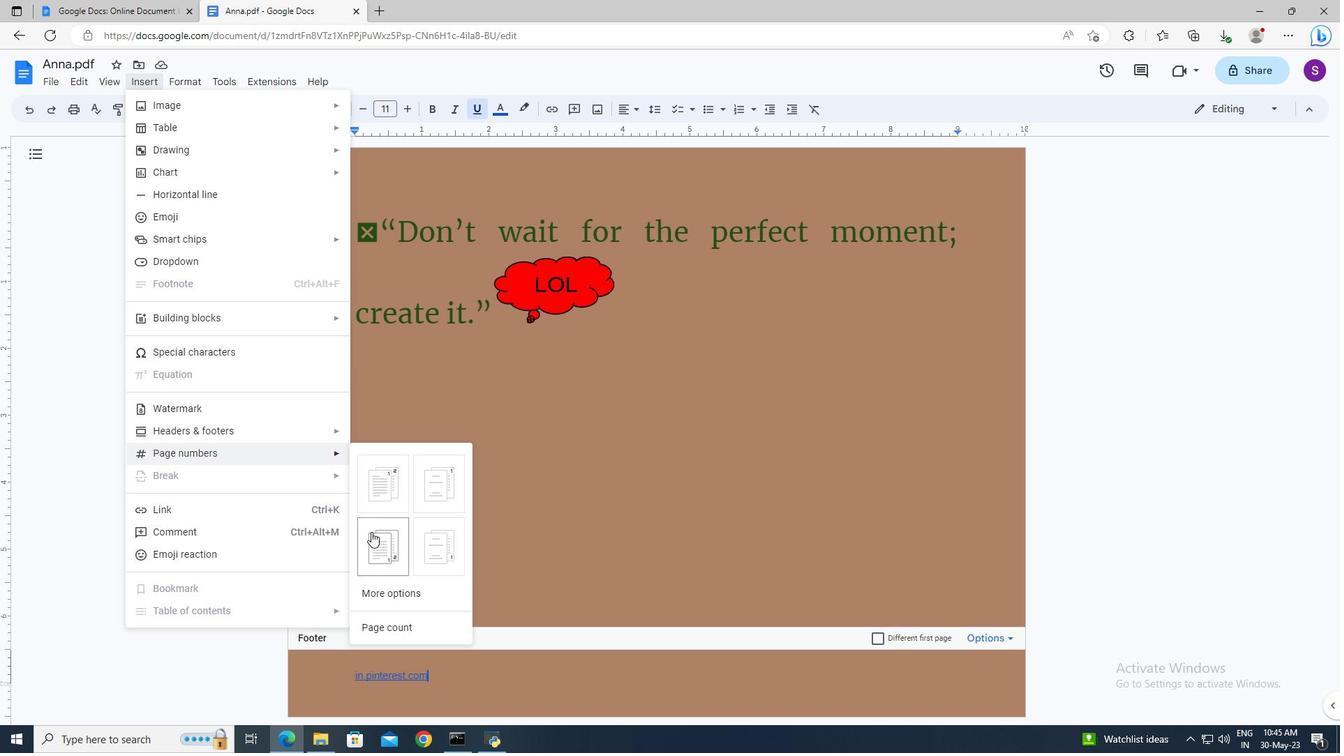 
Action: Mouse pressed left at (371, 532)
Screenshot: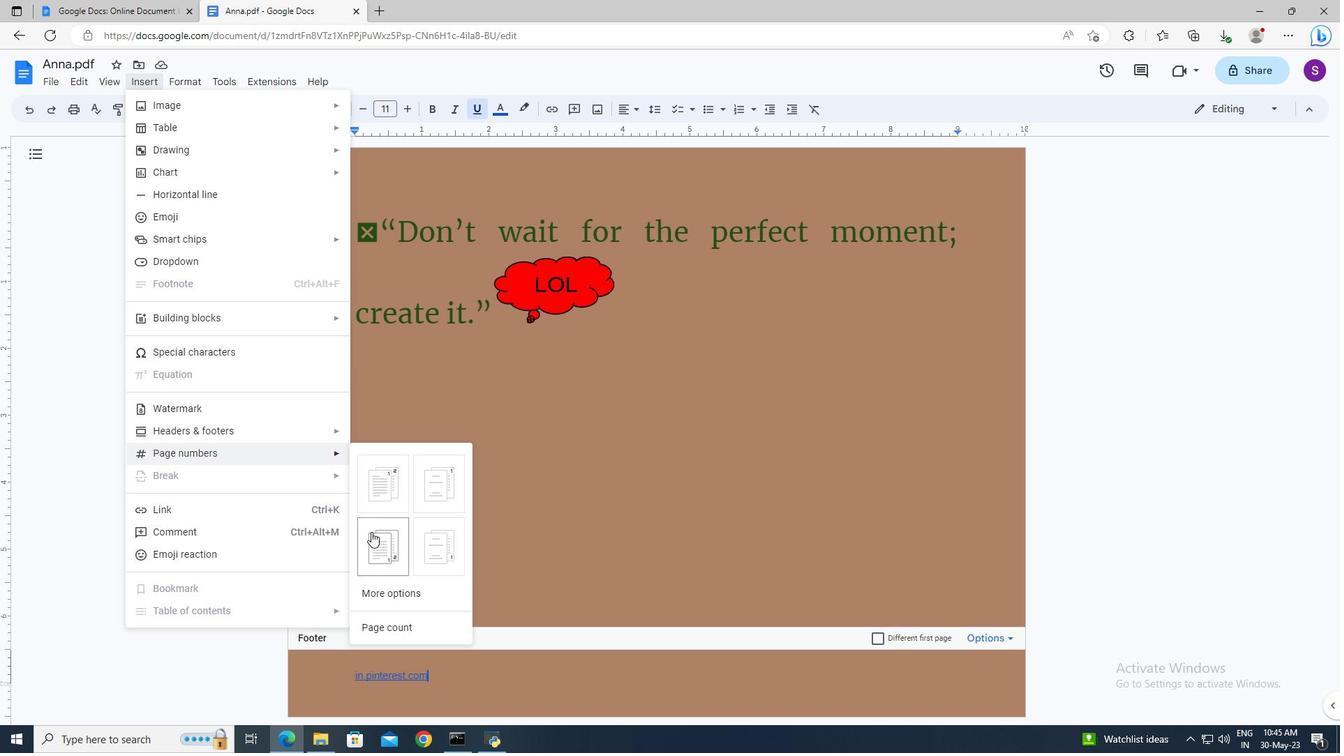 
Action: Mouse moved to (518, 583)
Screenshot: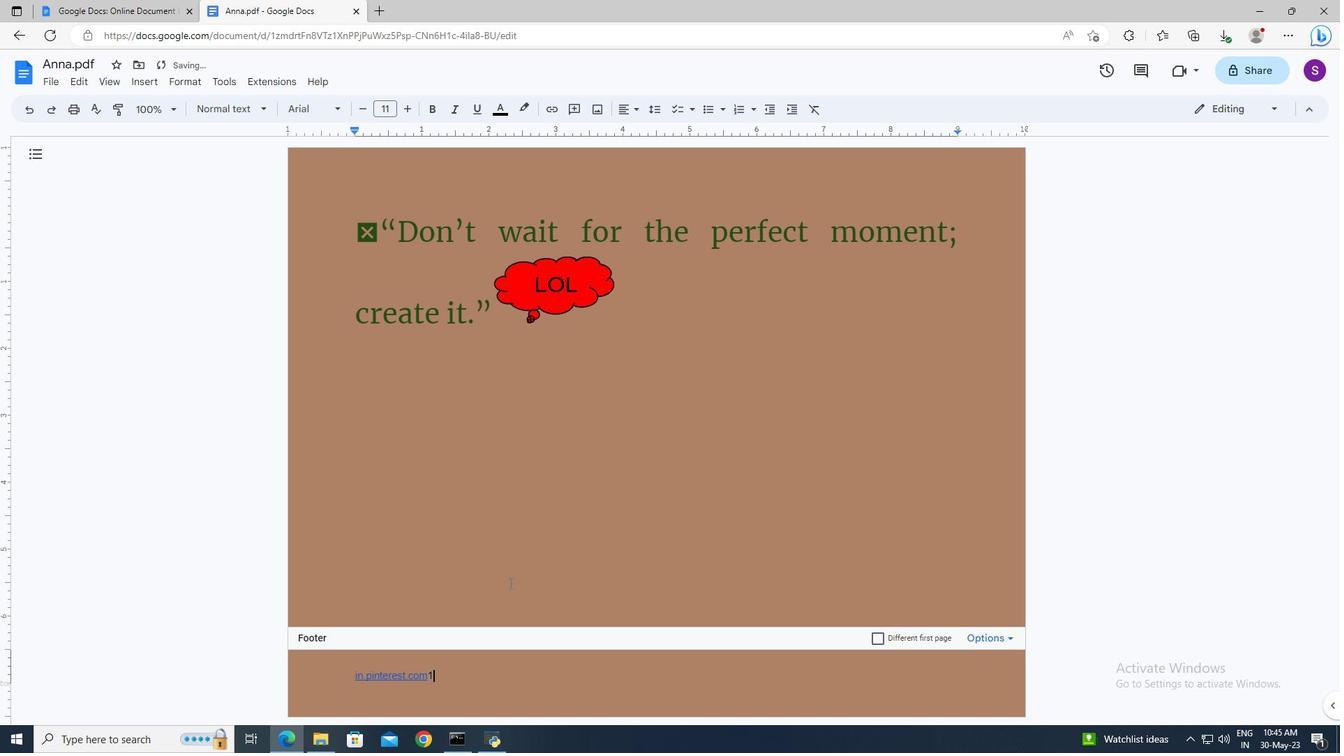 
